 Task: Email file with the message "Quick follow-up on our meeting"
Action: Mouse moved to (46, 71)
Screenshot: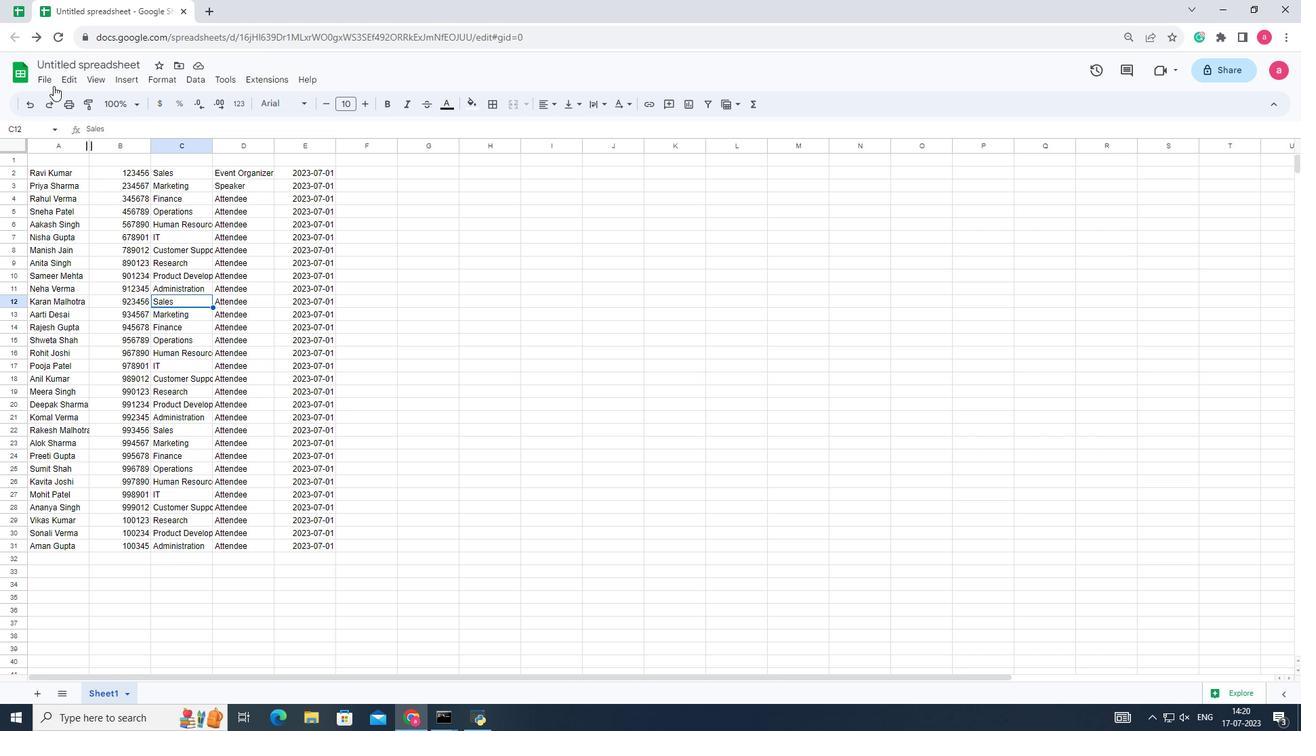 
Action: Mouse pressed left at (46, 71)
Screenshot: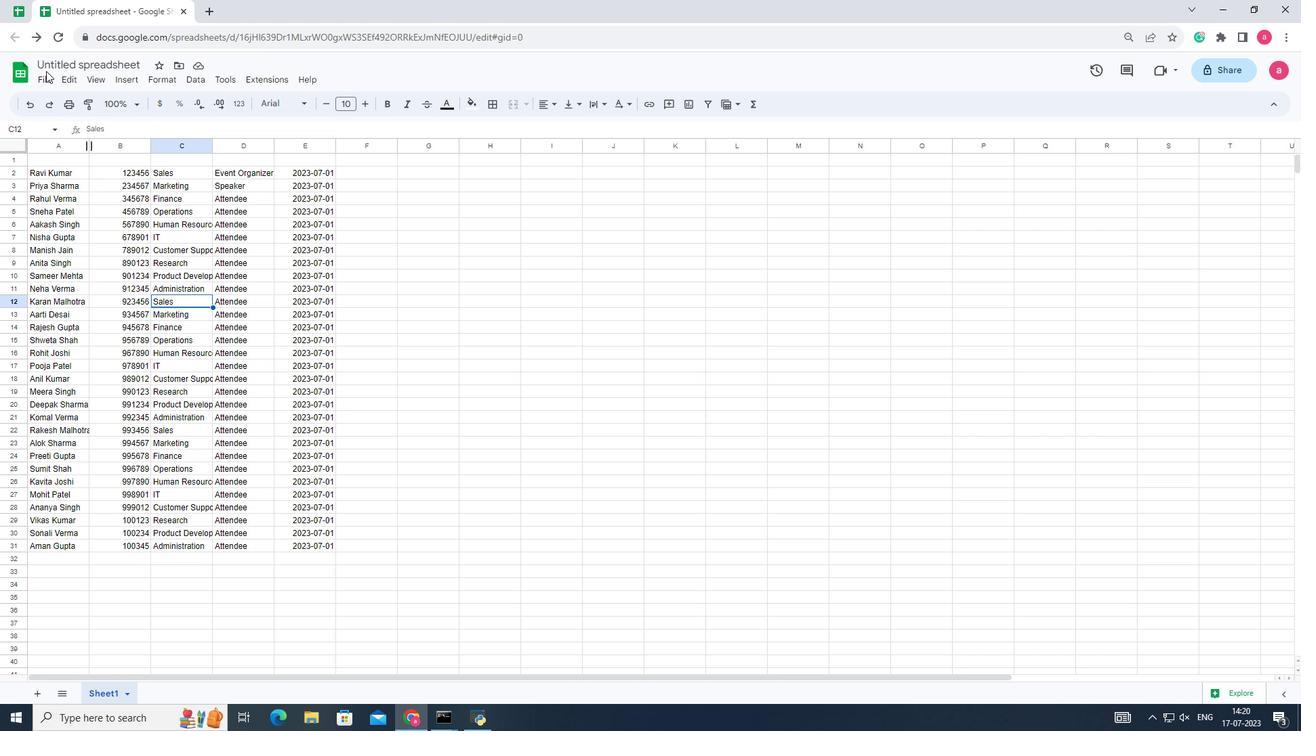 
Action: Mouse moved to (46, 75)
Screenshot: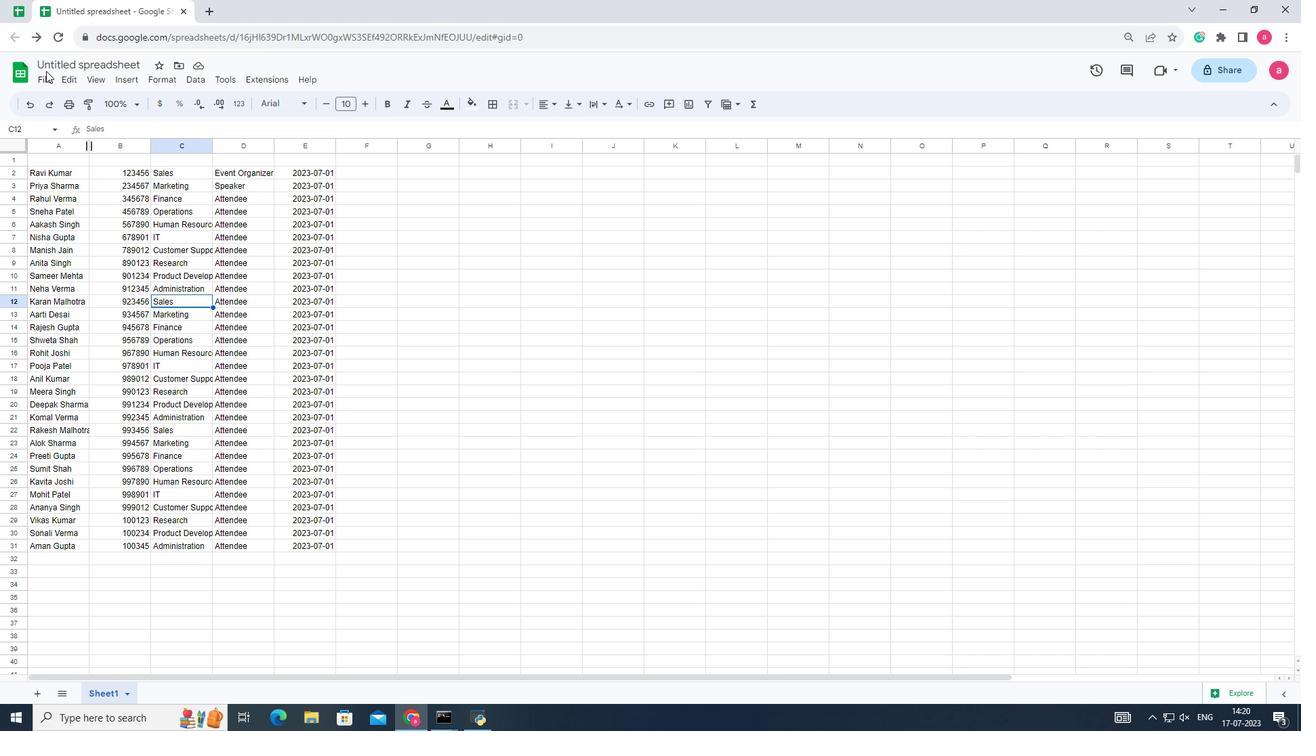 
Action: Mouse pressed left at (46, 75)
Screenshot: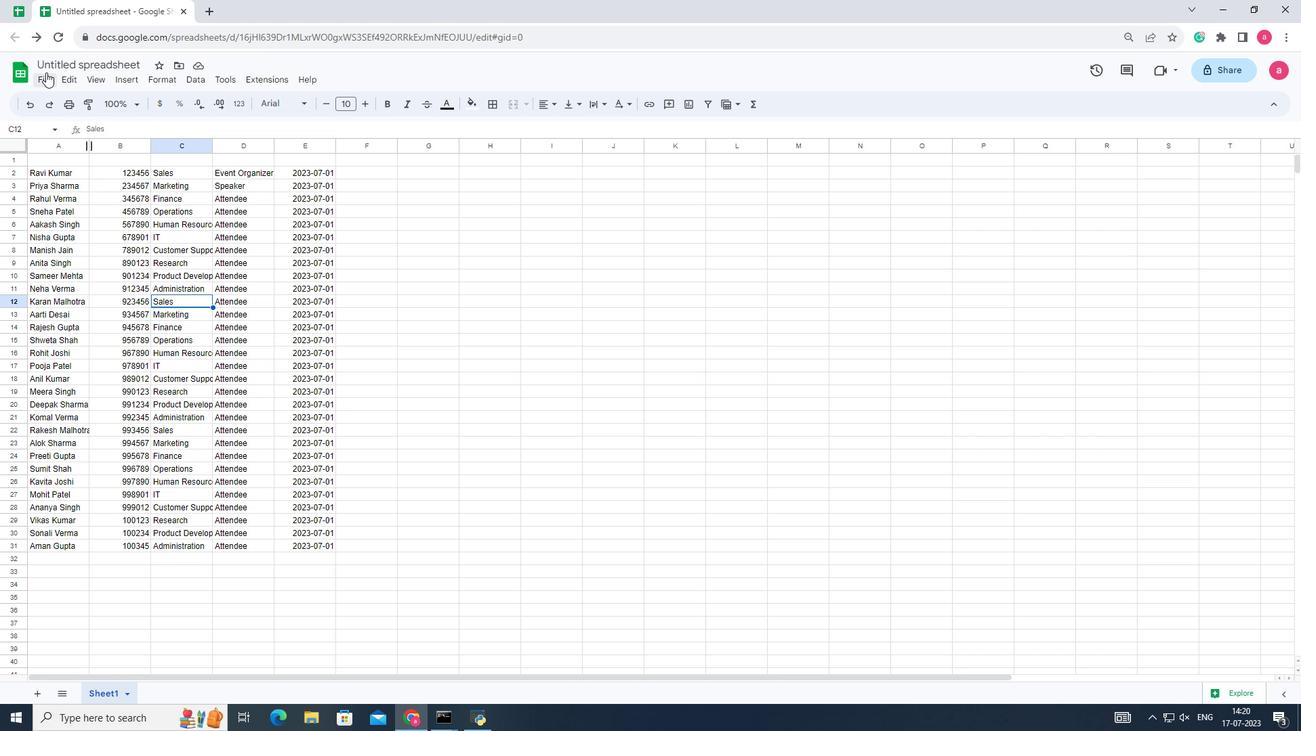 
Action: Mouse moved to (281, 207)
Screenshot: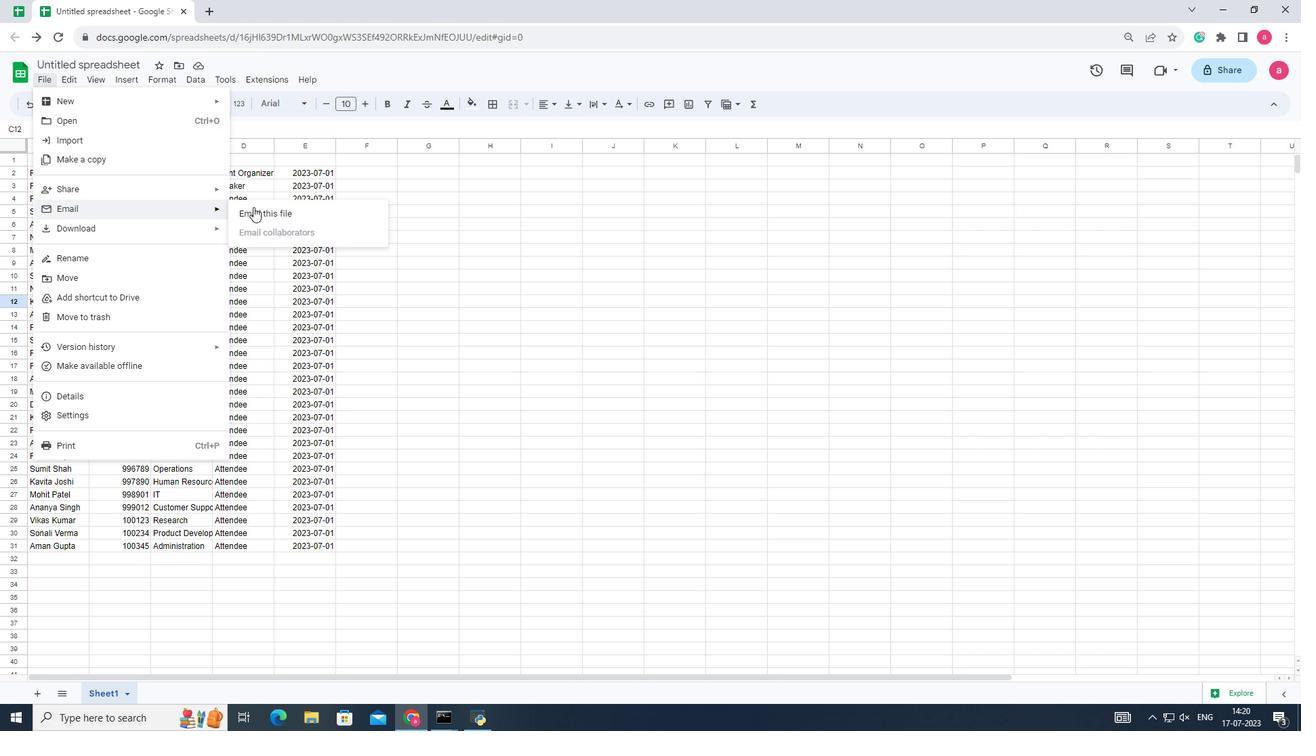 
Action: Mouse pressed left at (281, 207)
Screenshot: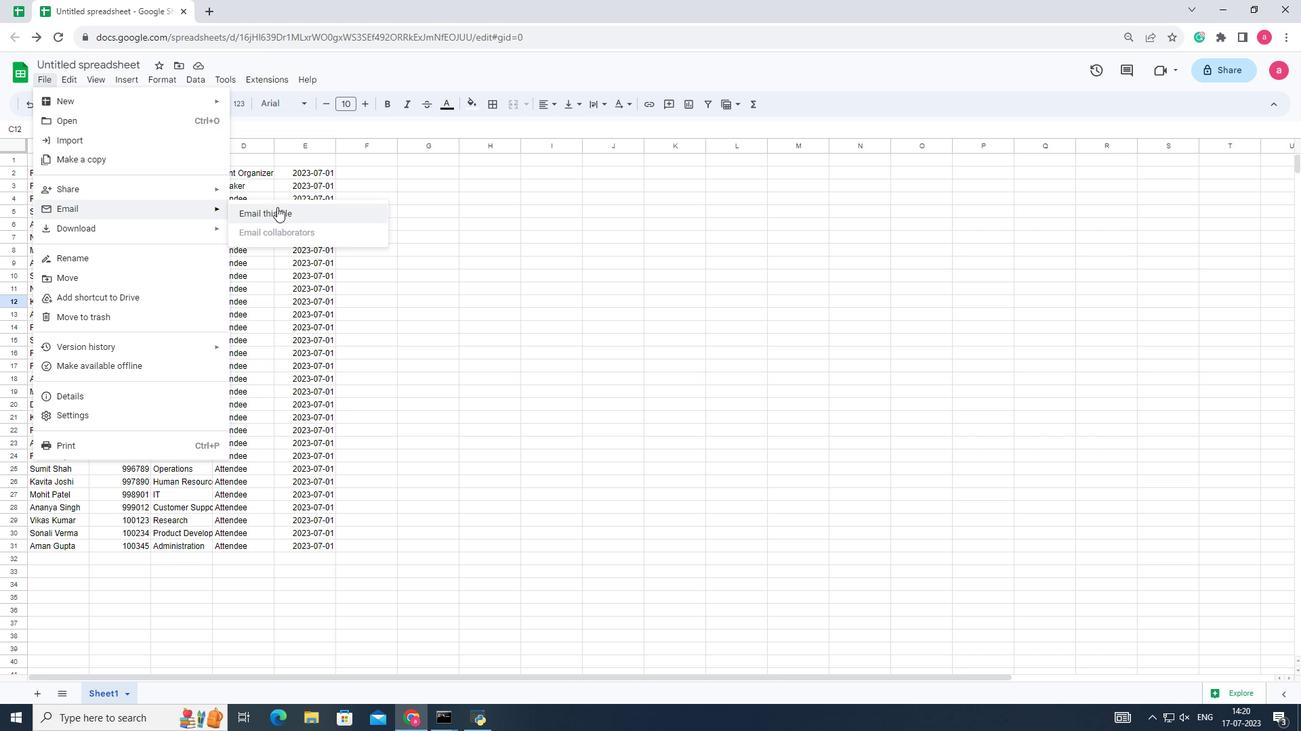 
Action: Mouse moved to (545, 403)
Screenshot: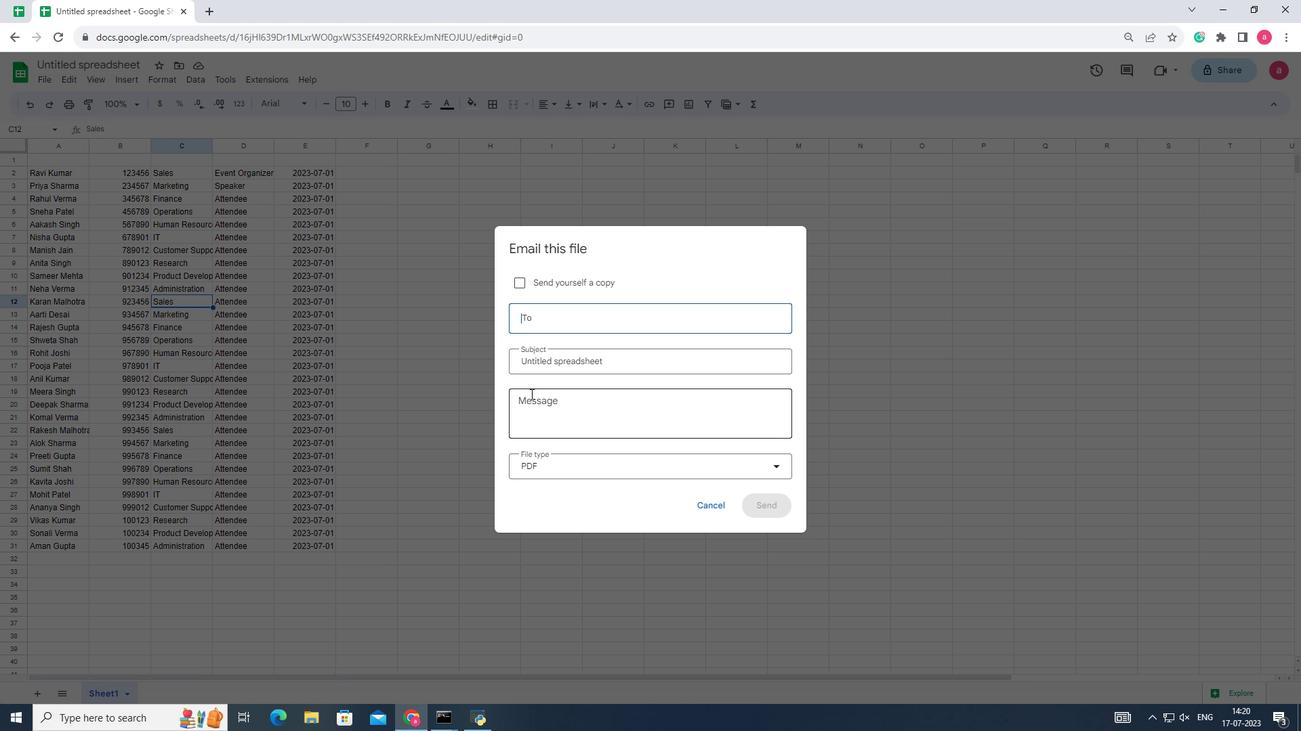 
Action: Mouse pressed left at (545, 403)
Screenshot: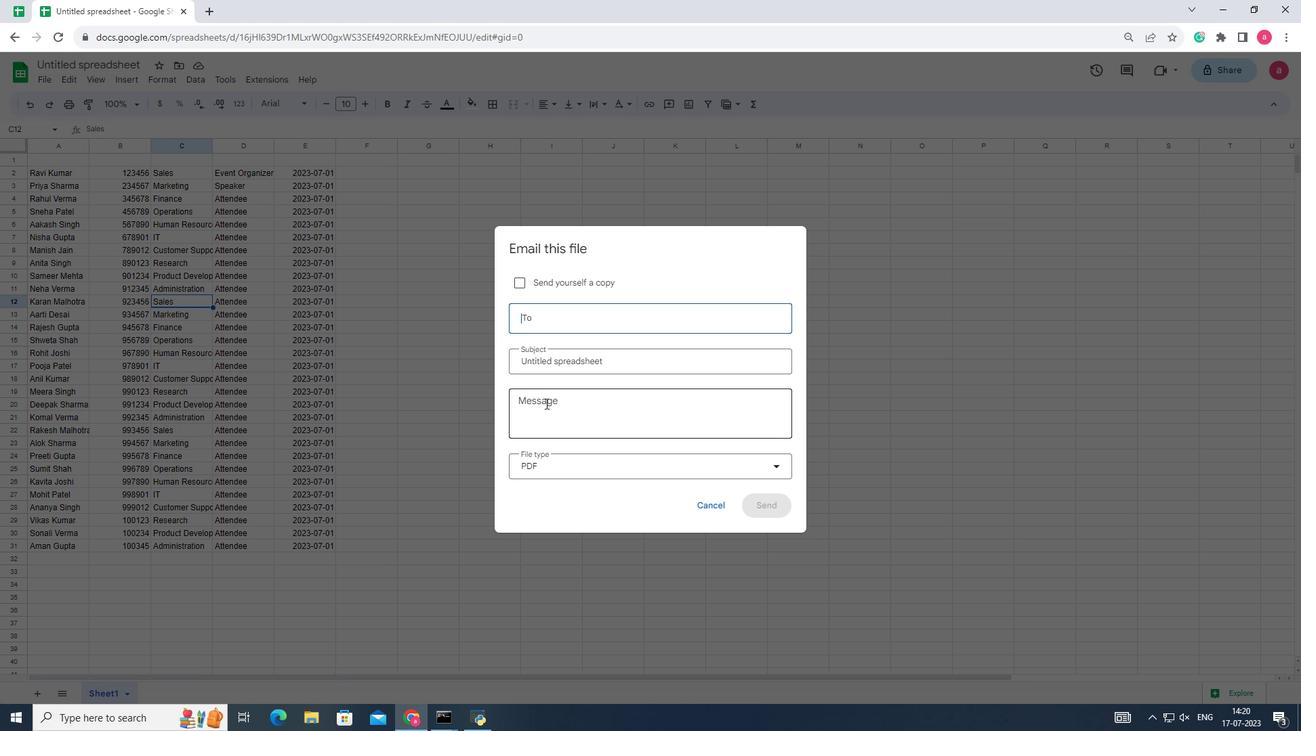 
Action: Key pressed <Key.shift>Quick<Key.space>follow-up<Key.space>on<Key.space>our<Key.space>meeting
Screenshot: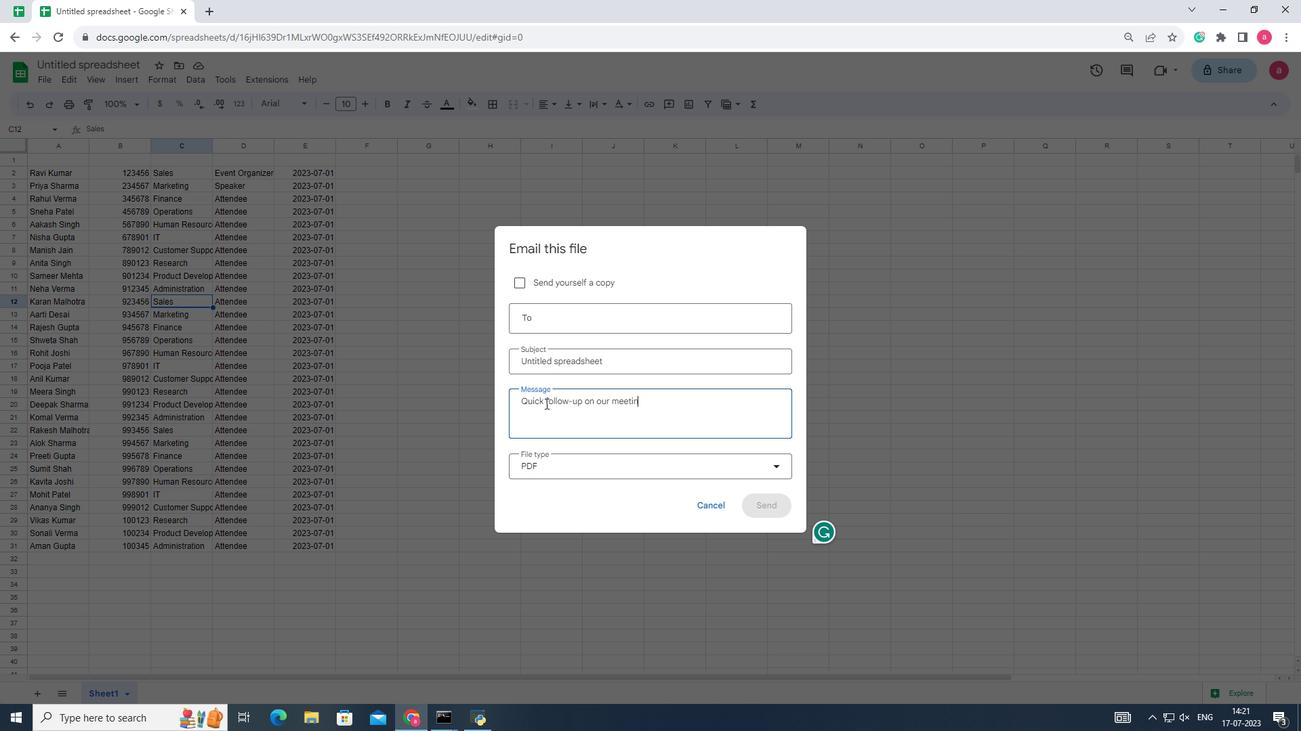 
